 Task: Display a horizontal guide in the drawing.
Action: Mouse moved to (111, 94)
Screenshot: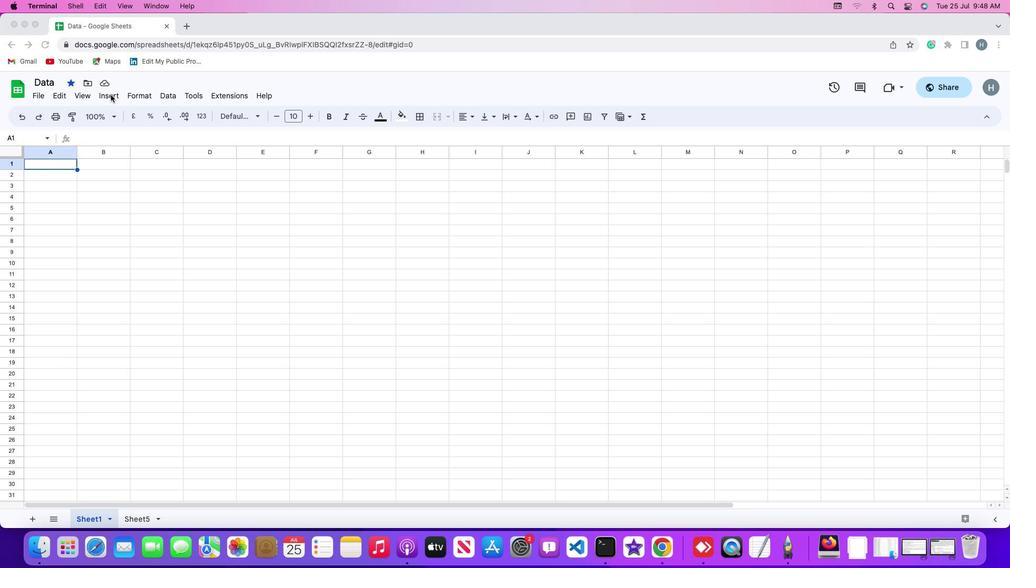 
Action: Mouse pressed left at (111, 94)
Screenshot: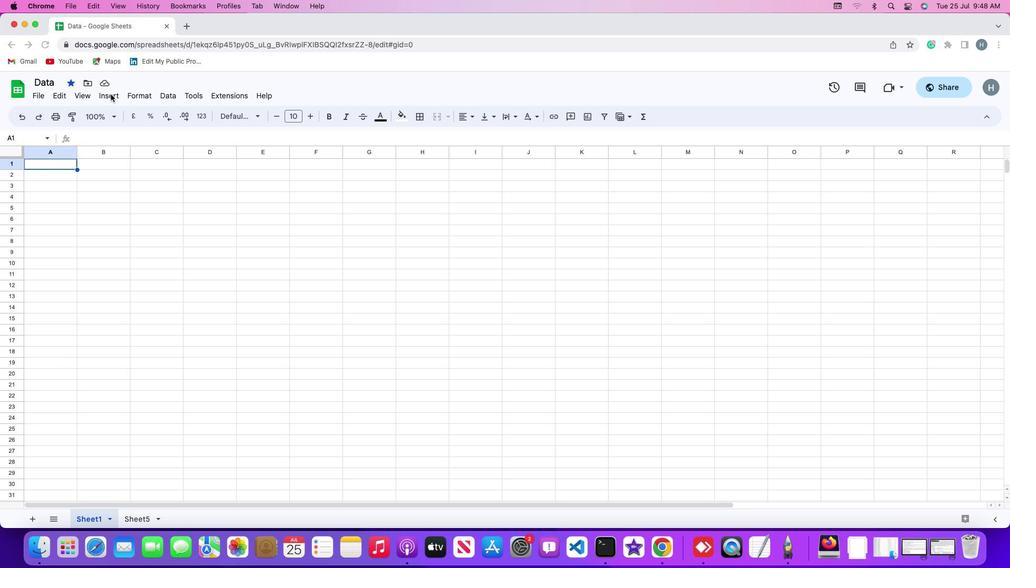
Action: Mouse moved to (112, 94)
Screenshot: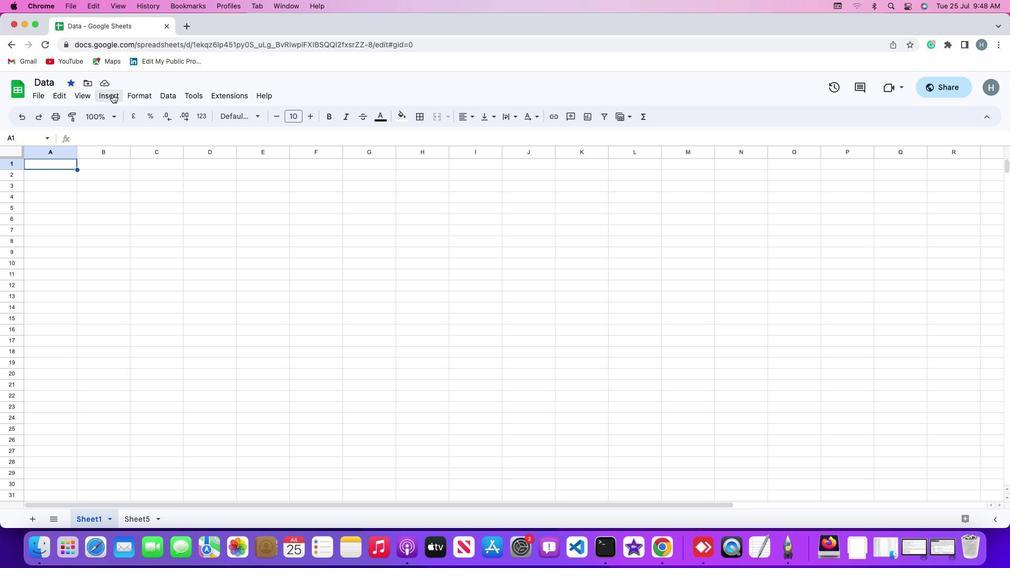 
Action: Mouse pressed left at (112, 94)
Screenshot: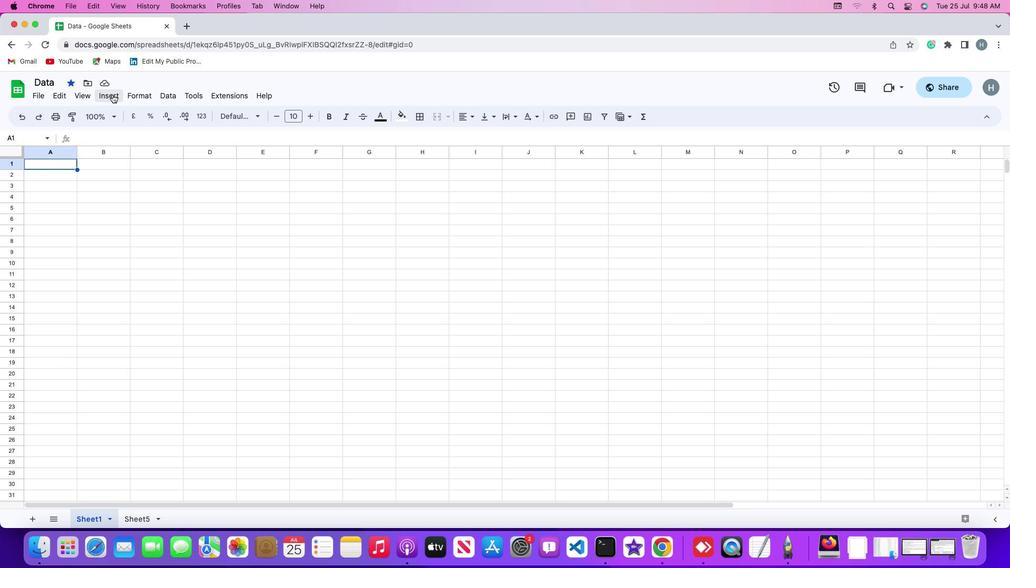 
Action: Mouse moved to (129, 243)
Screenshot: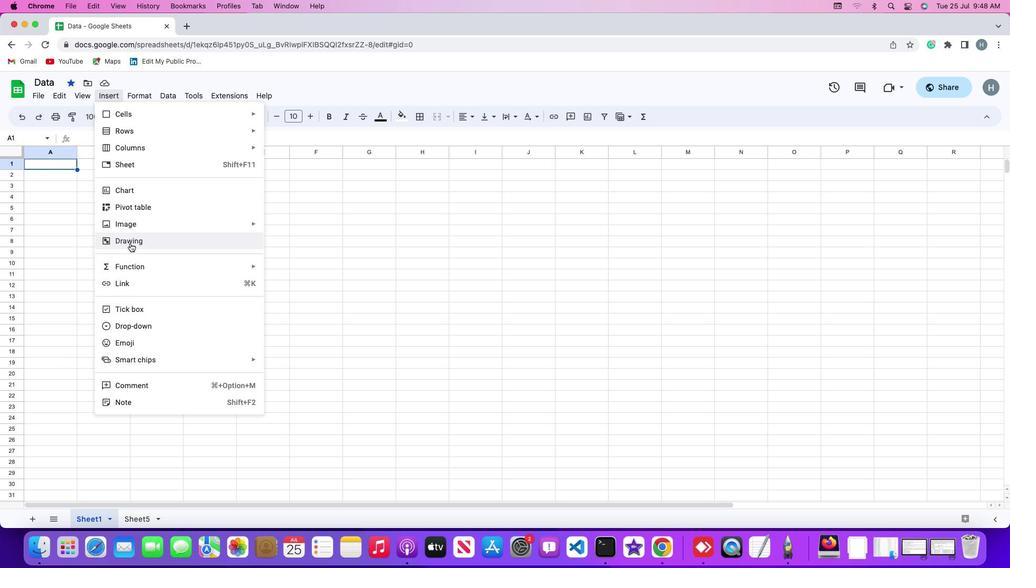 
Action: Mouse pressed left at (129, 243)
Screenshot: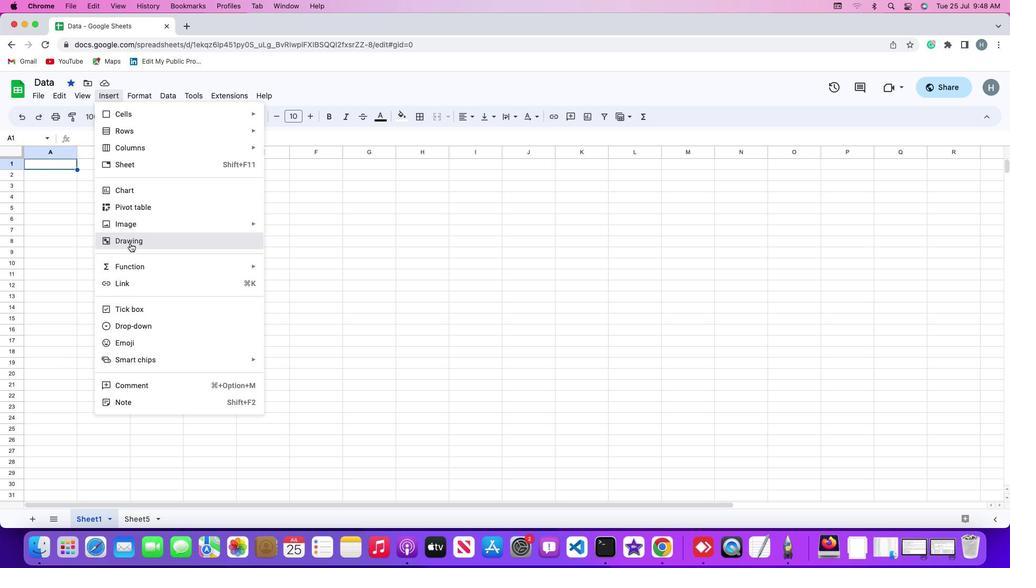 
Action: Mouse moved to (296, 134)
Screenshot: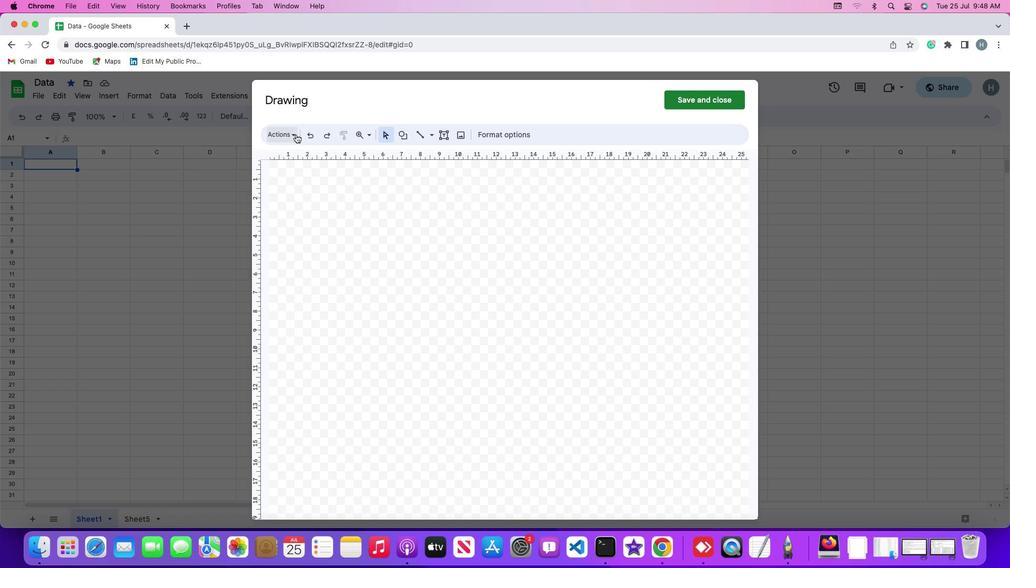 
Action: Mouse pressed left at (296, 134)
Screenshot: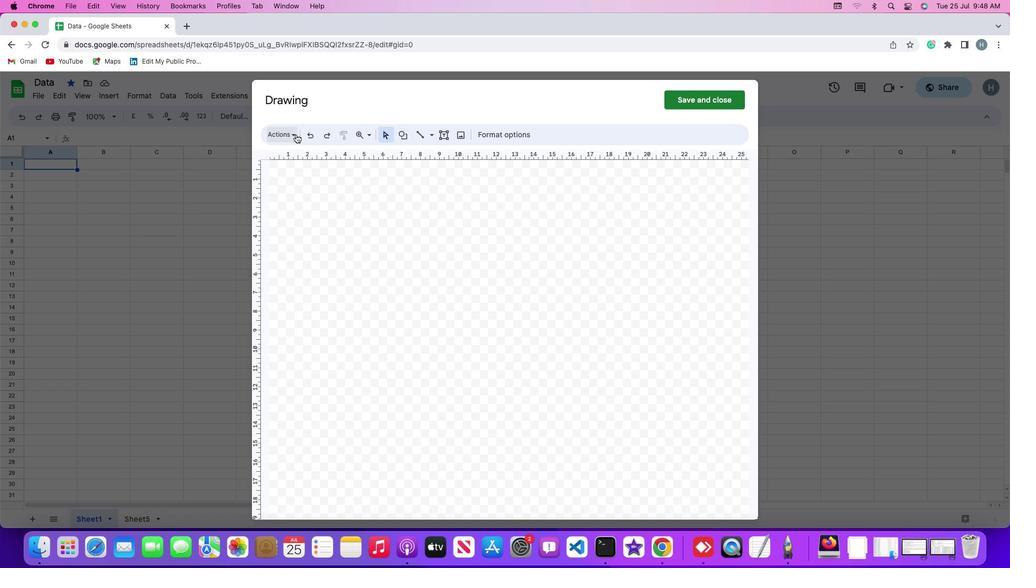 
Action: Mouse moved to (497, 358)
Screenshot: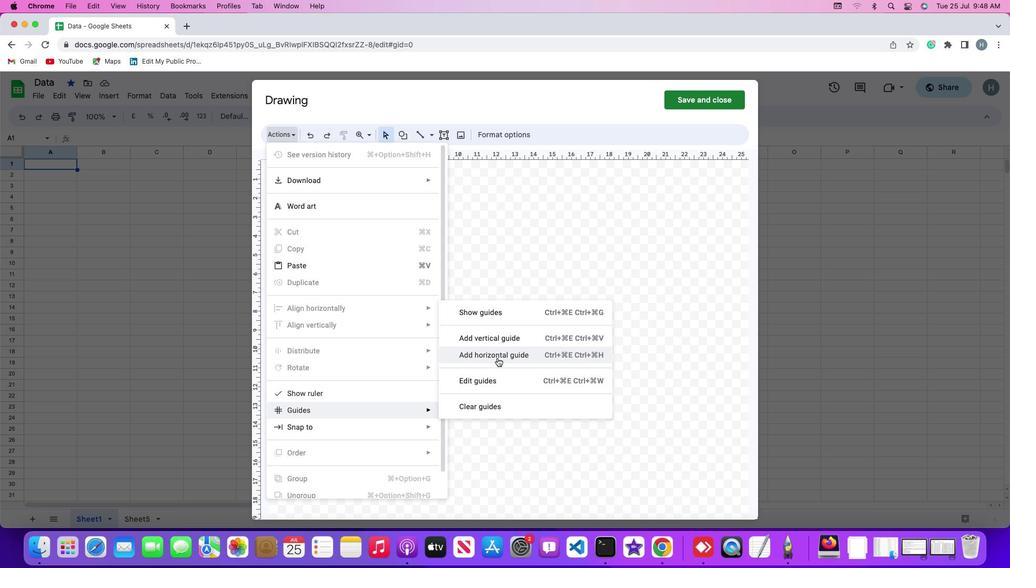 
Action: Mouse pressed left at (497, 358)
Screenshot: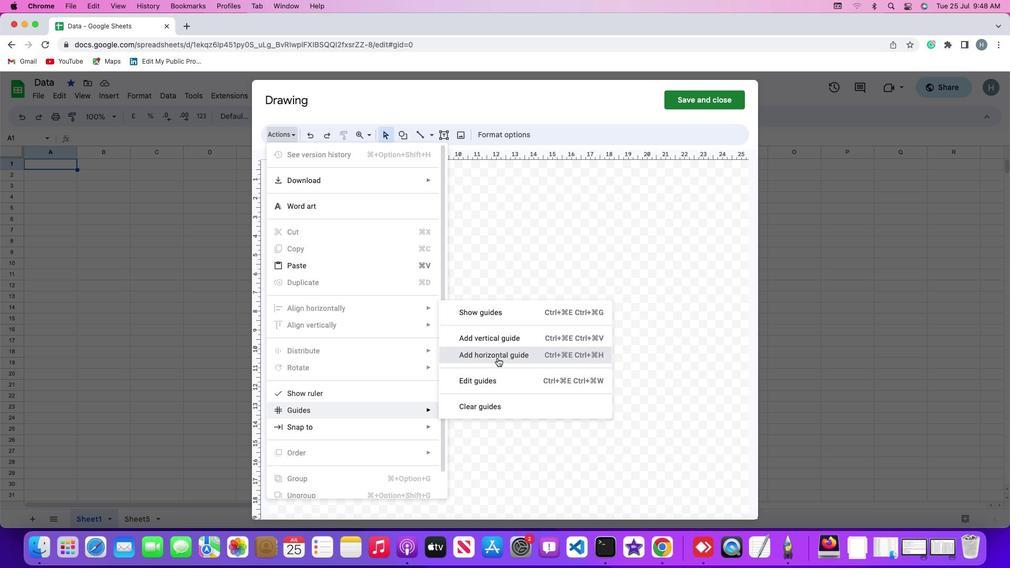 
Action: Mouse moved to (526, 278)
Screenshot: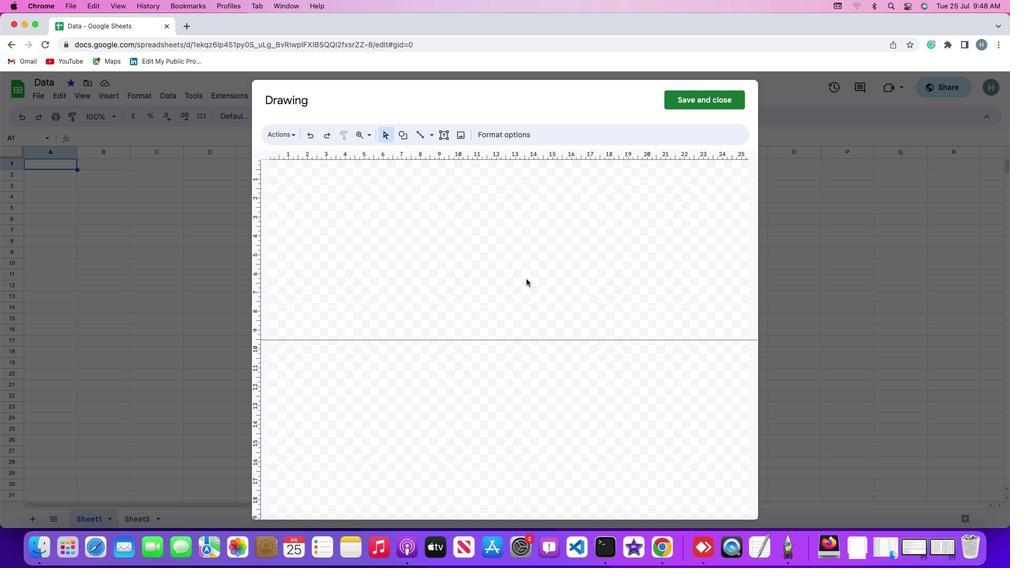 
